 Task: Add Lily's Sweets Salted Almond Extra Dark Chocolate Bar to the cart.
Action: Mouse moved to (26, 71)
Screenshot: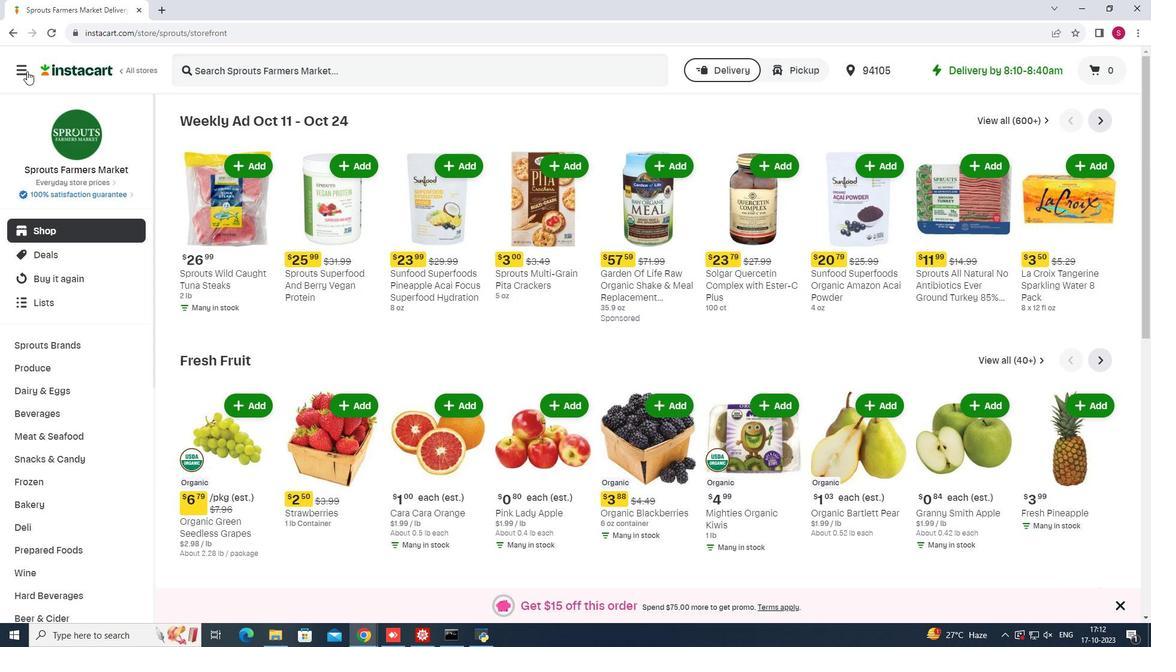 
Action: Mouse pressed left at (26, 71)
Screenshot: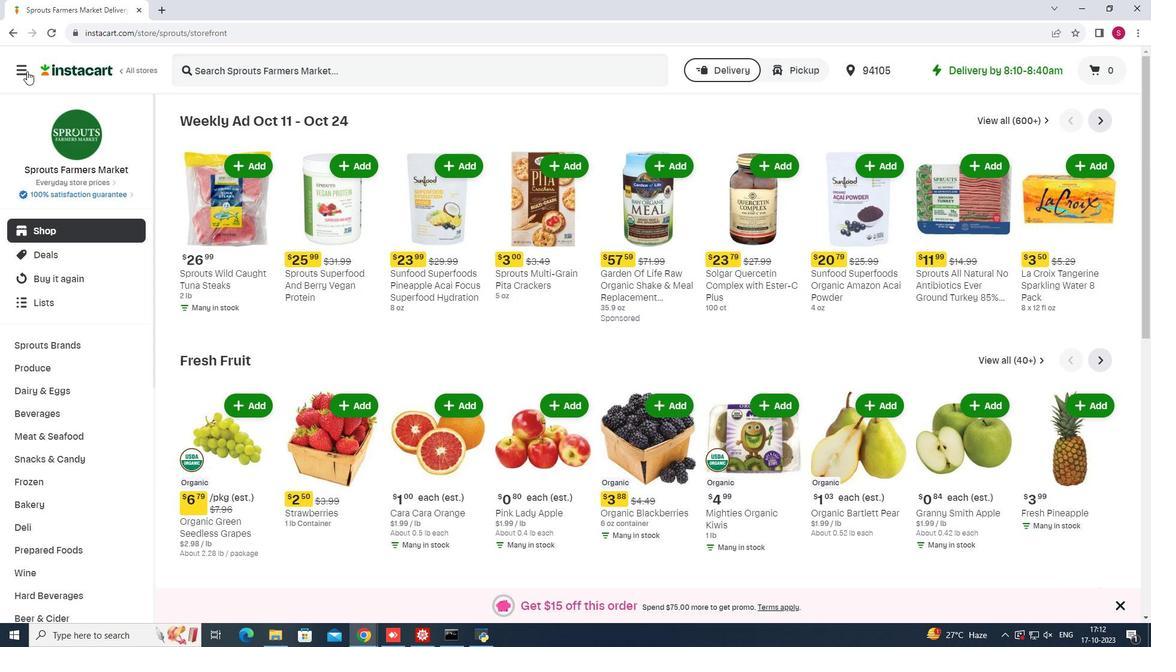 
Action: Mouse moved to (70, 323)
Screenshot: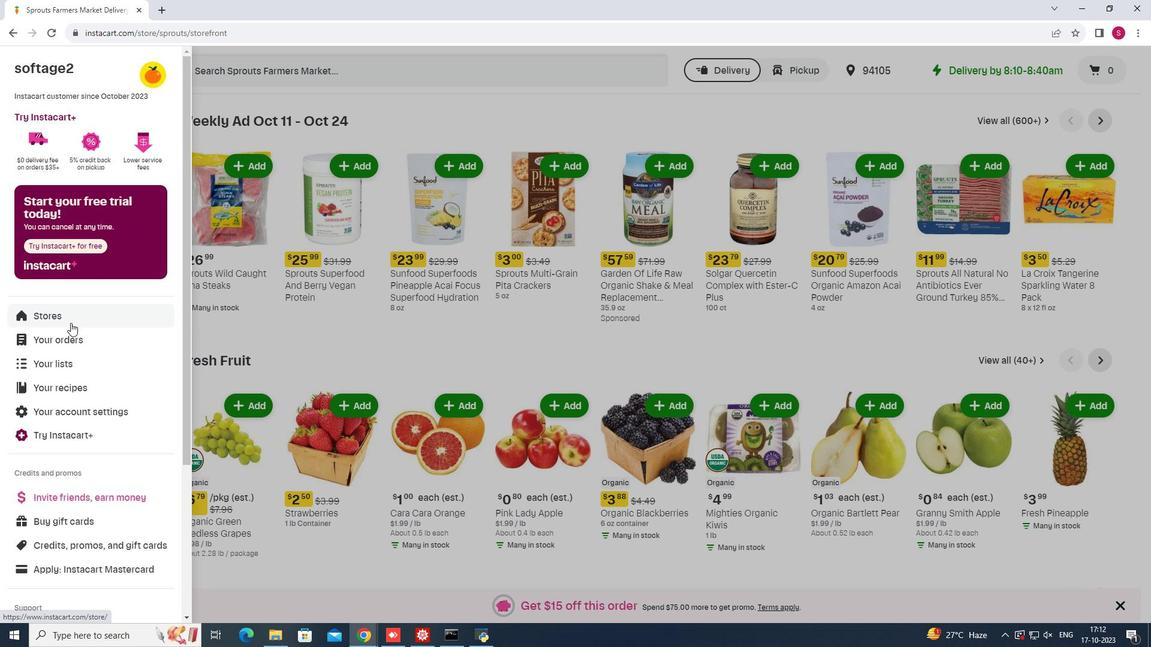 
Action: Mouse pressed left at (70, 323)
Screenshot: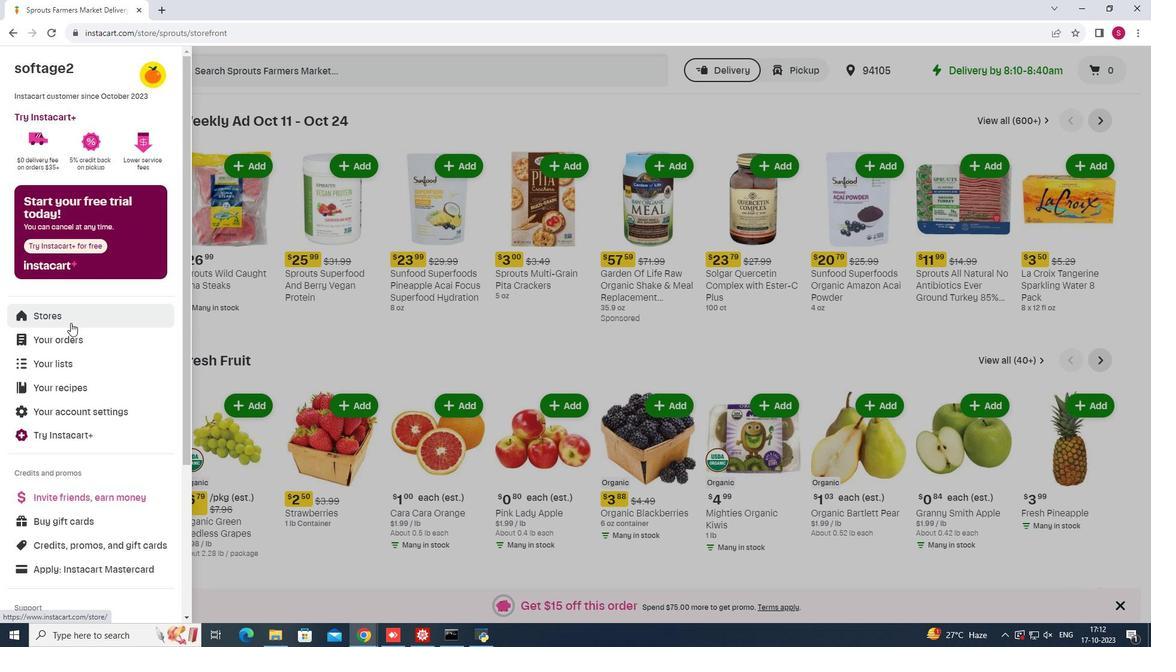 
Action: Mouse moved to (274, 105)
Screenshot: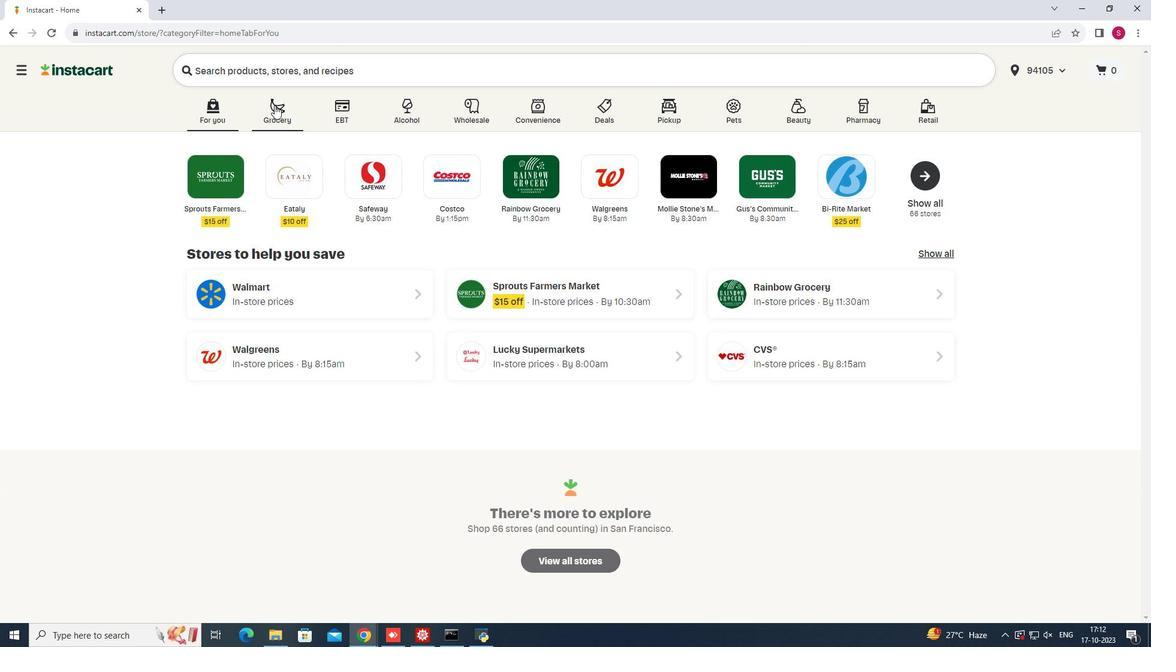 
Action: Mouse pressed left at (274, 105)
Screenshot: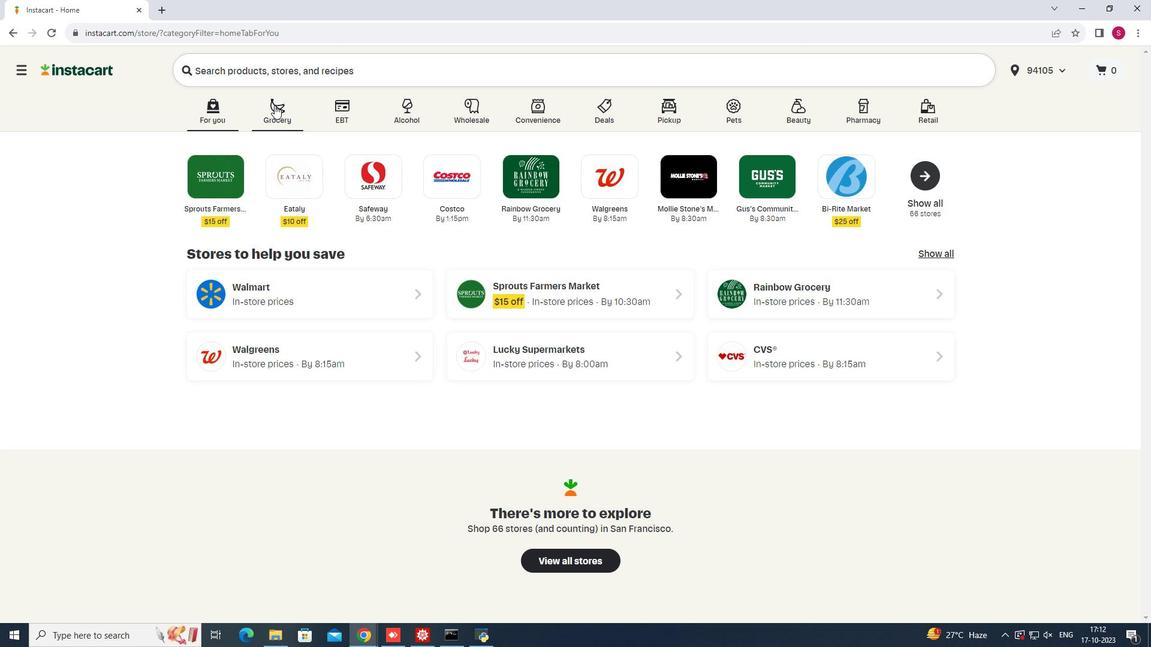 
Action: Mouse moved to (794, 166)
Screenshot: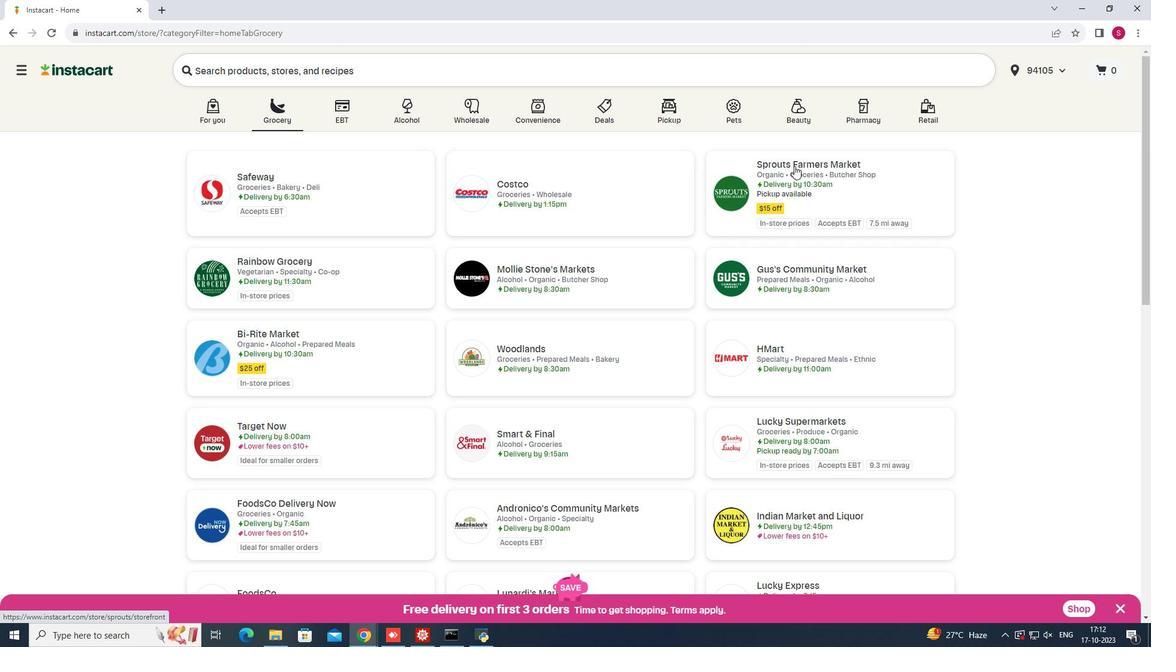 
Action: Mouse pressed left at (794, 166)
Screenshot: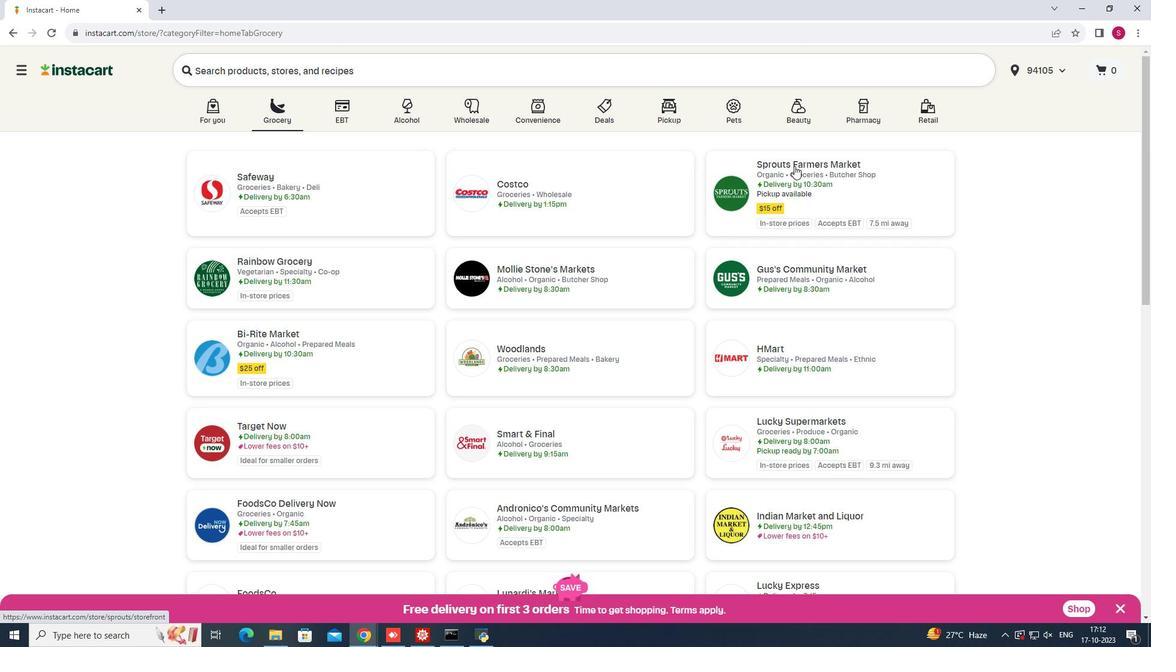 
Action: Mouse moved to (75, 462)
Screenshot: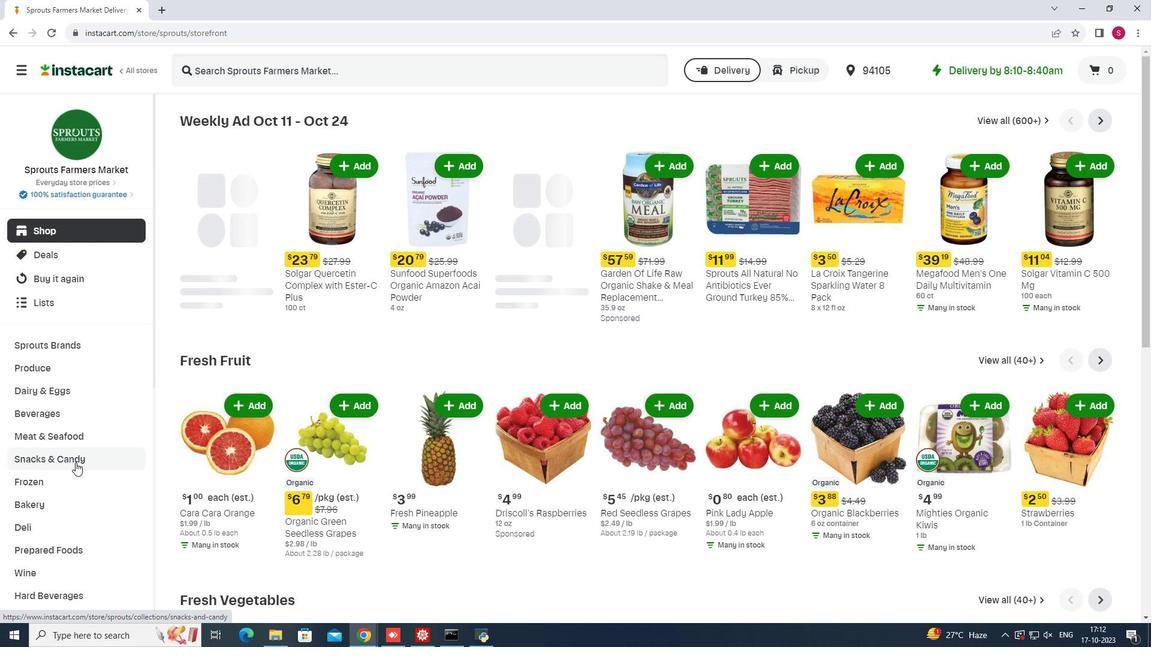 
Action: Mouse pressed left at (75, 462)
Screenshot: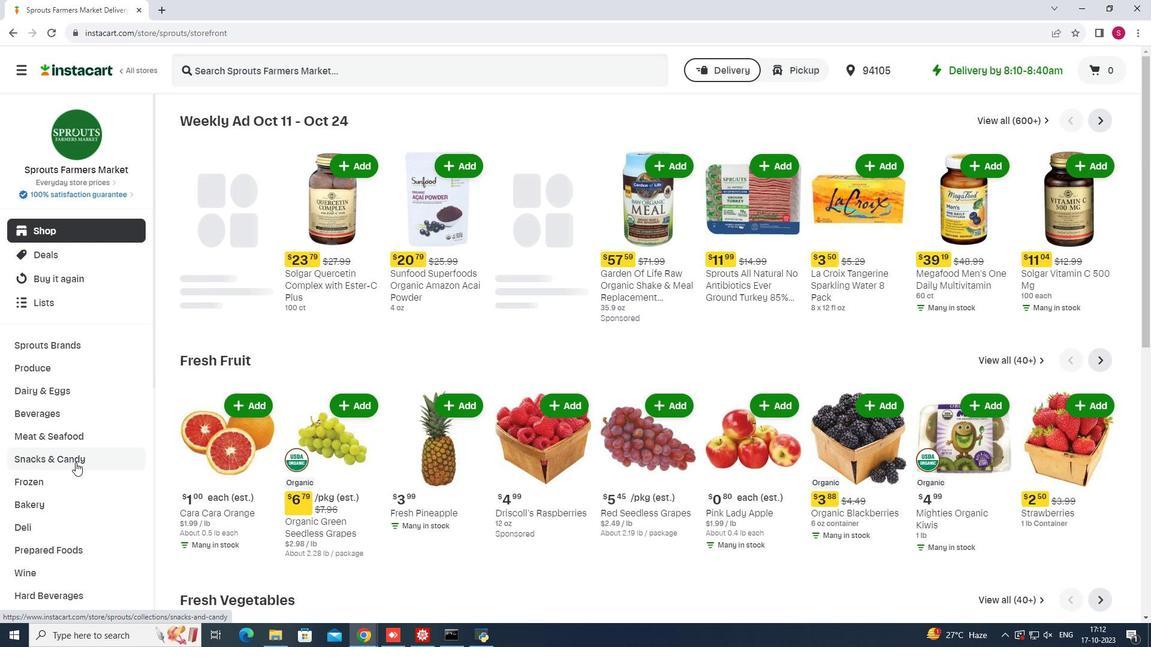 
Action: Mouse moved to (346, 148)
Screenshot: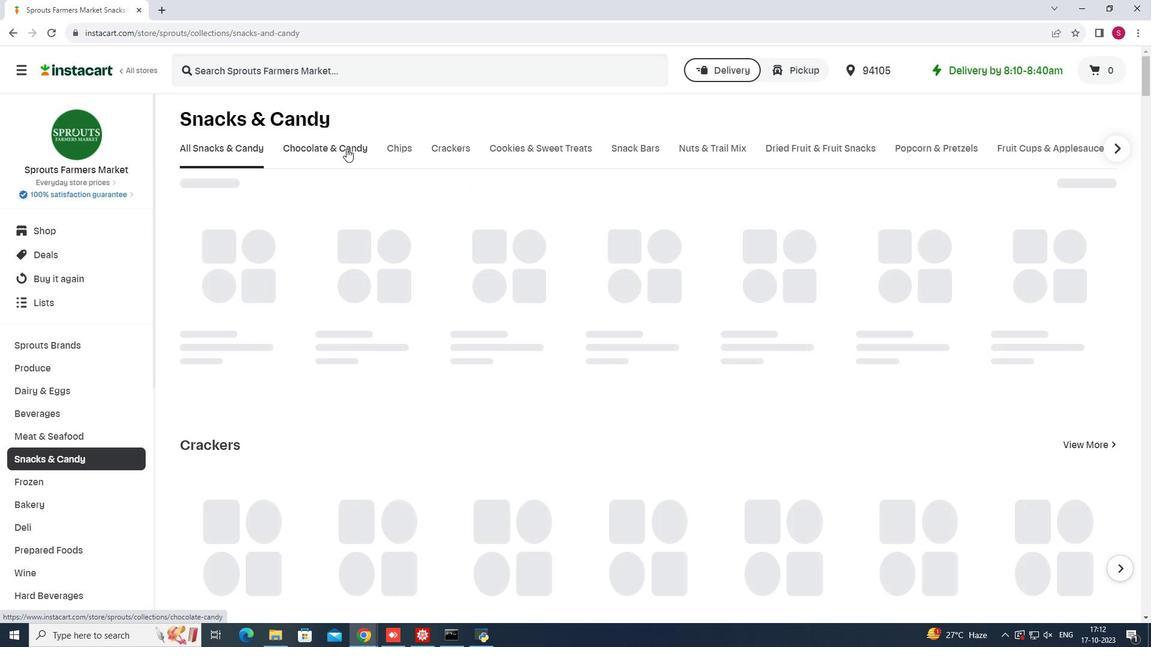 
Action: Mouse pressed left at (346, 148)
Screenshot: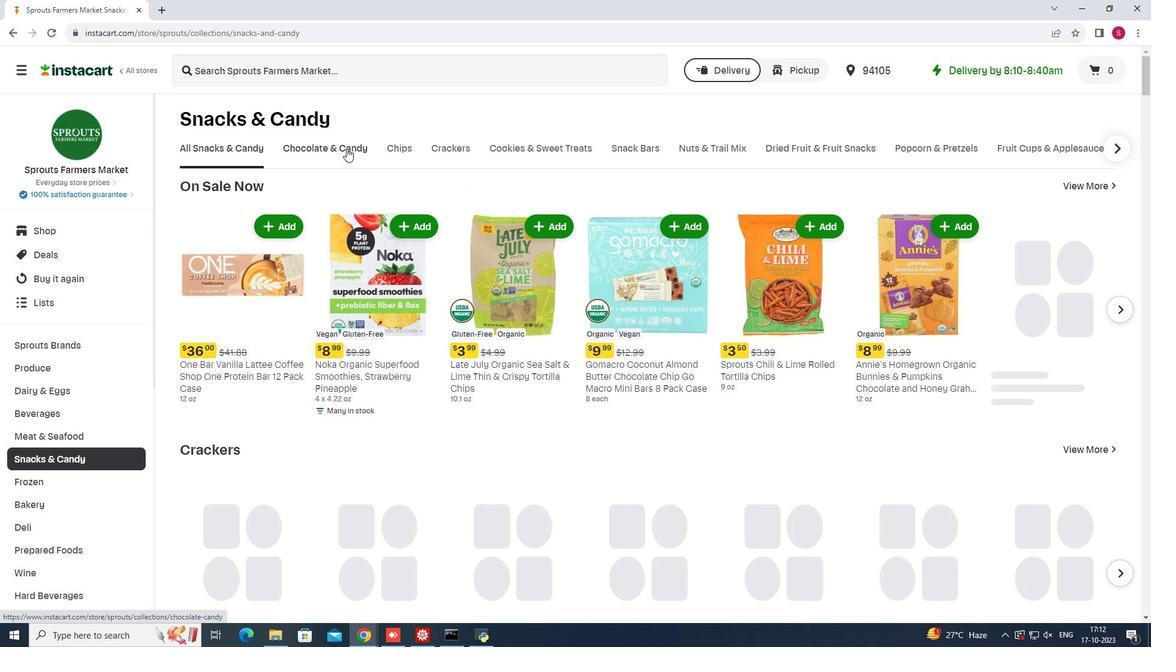 
Action: Mouse moved to (321, 201)
Screenshot: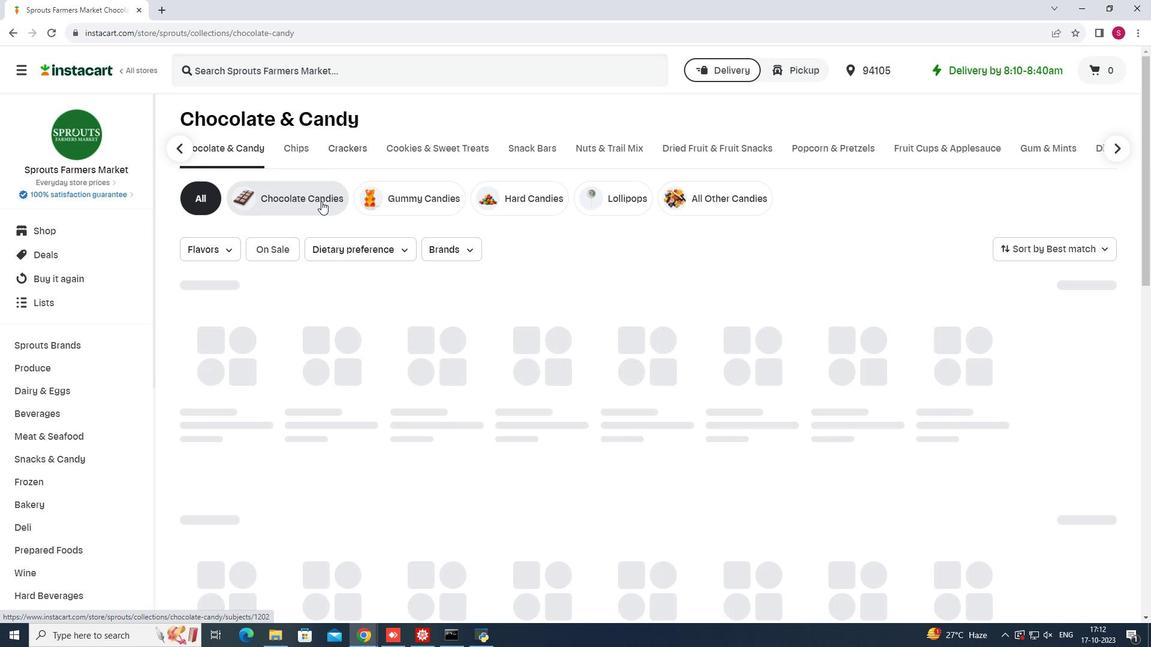 
Action: Mouse pressed left at (321, 201)
Screenshot: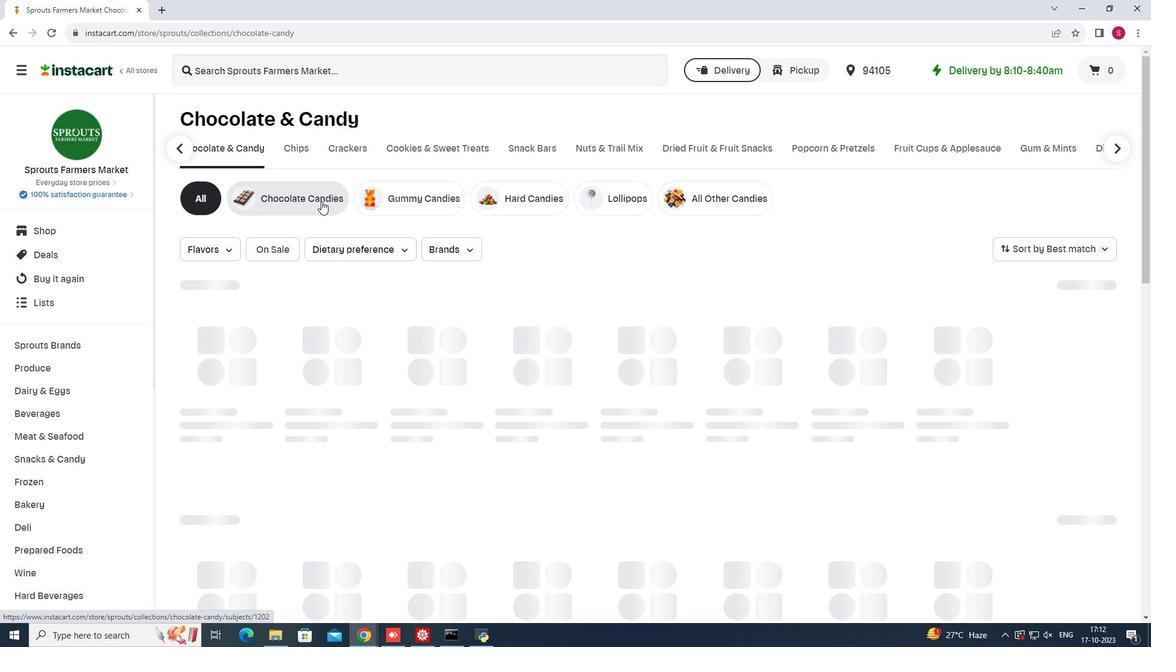 
Action: Mouse moved to (437, 72)
Screenshot: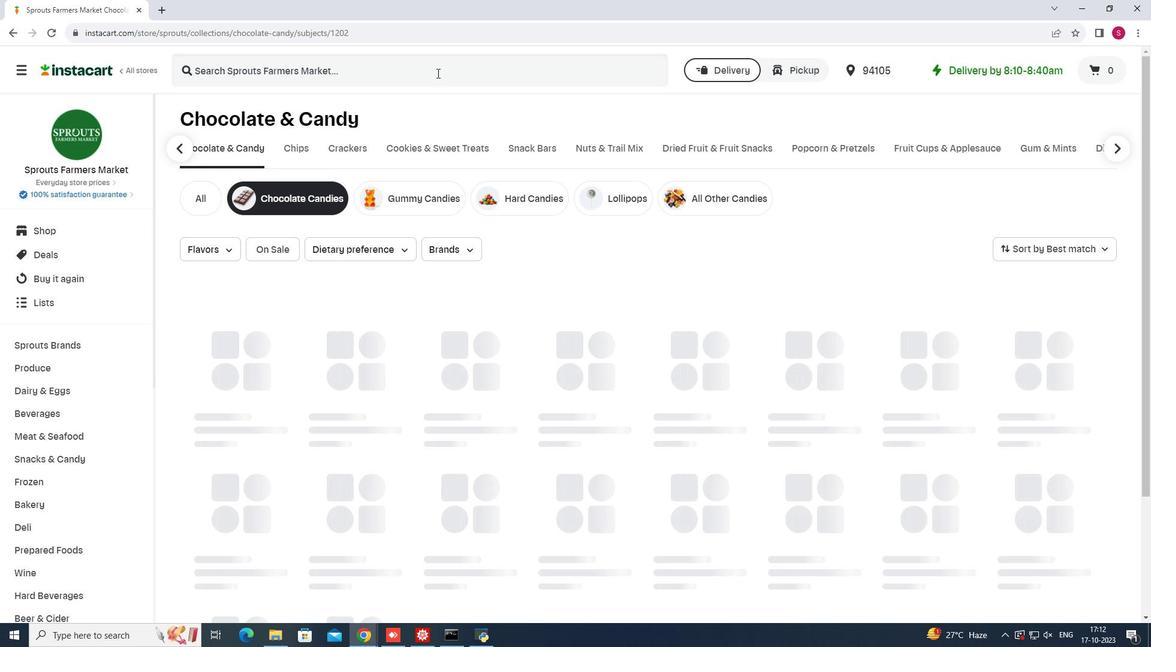 
Action: Mouse pressed left at (437, 72)
Screenshot: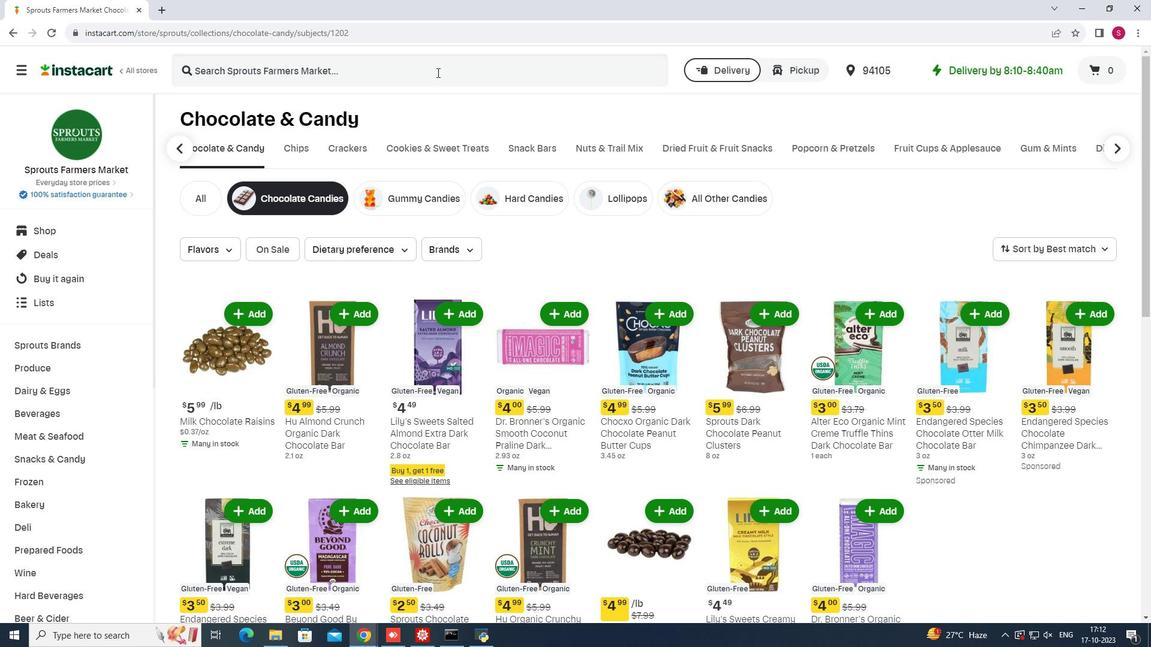 
Action: Key pressed <Key.shift>lily's<Key.backspace><Key.backspace><Key.backspace><Key.backspace><Key.backspace><Key.backspace><Key.backspace><Key.backspace><Key.backspace><Key.backspace><Key.backspace><Key.backspace><Key.backspace><Key.backspace><Key.backspace><Key.backspace><Key.backspace><Key.backspace><Key.shift><Key.shift><Key.shift>Lily's<Key.space><Key.shift>Sweets<Key.space><Key.shift>Salted<Key.space><Key.shift>Almond<Key.space><Key.shift>Extra<Key.space><Key.shift>Dark<Key.space><Key.shift>Chocolate<Key.space><Key.shift>Bar<Key.enter>
Screenshot: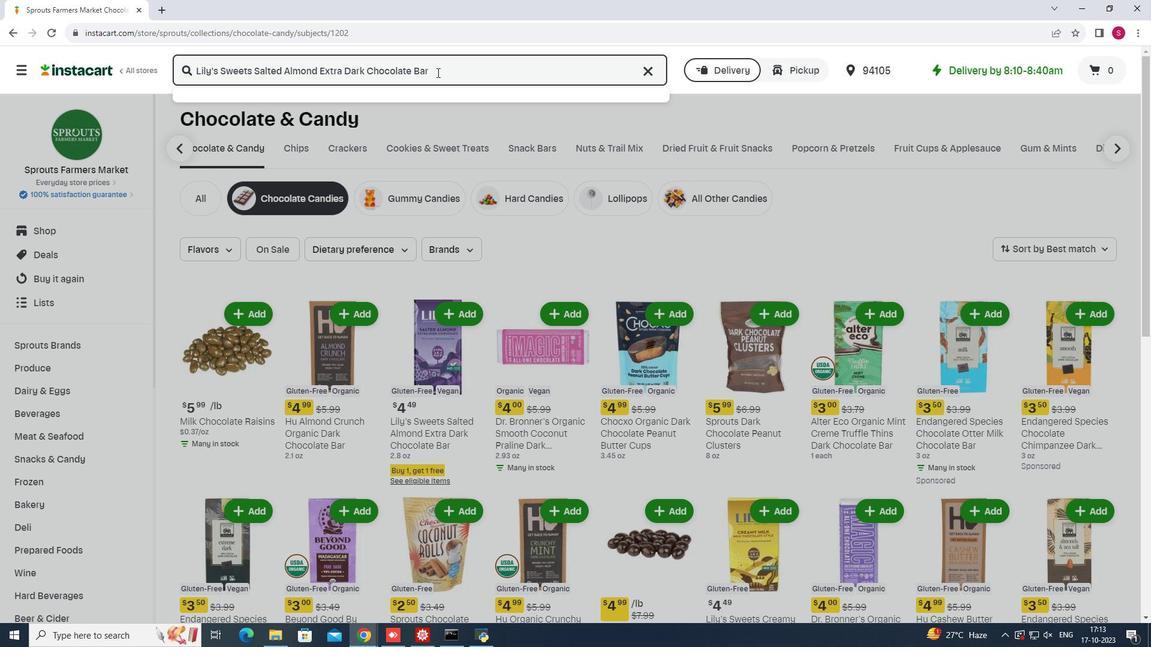 
Action: Mouse moved to (795, 420)
Screenshot: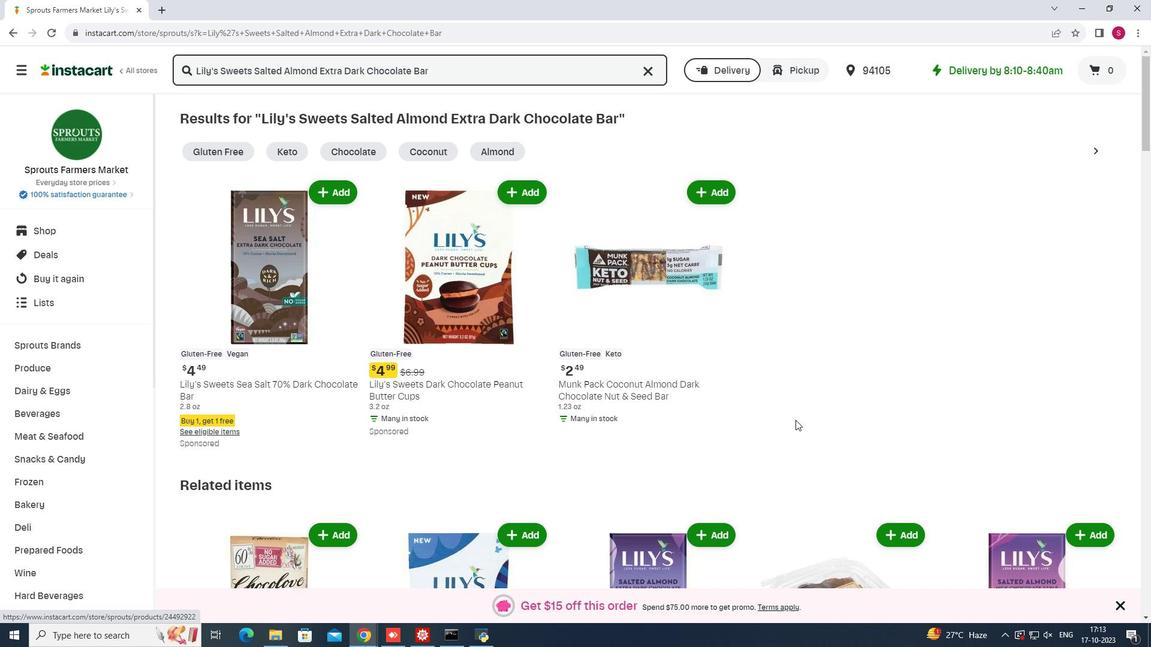 
Action: Mouse scrolled (795, 419) with delta (0, 0)
Screenshot: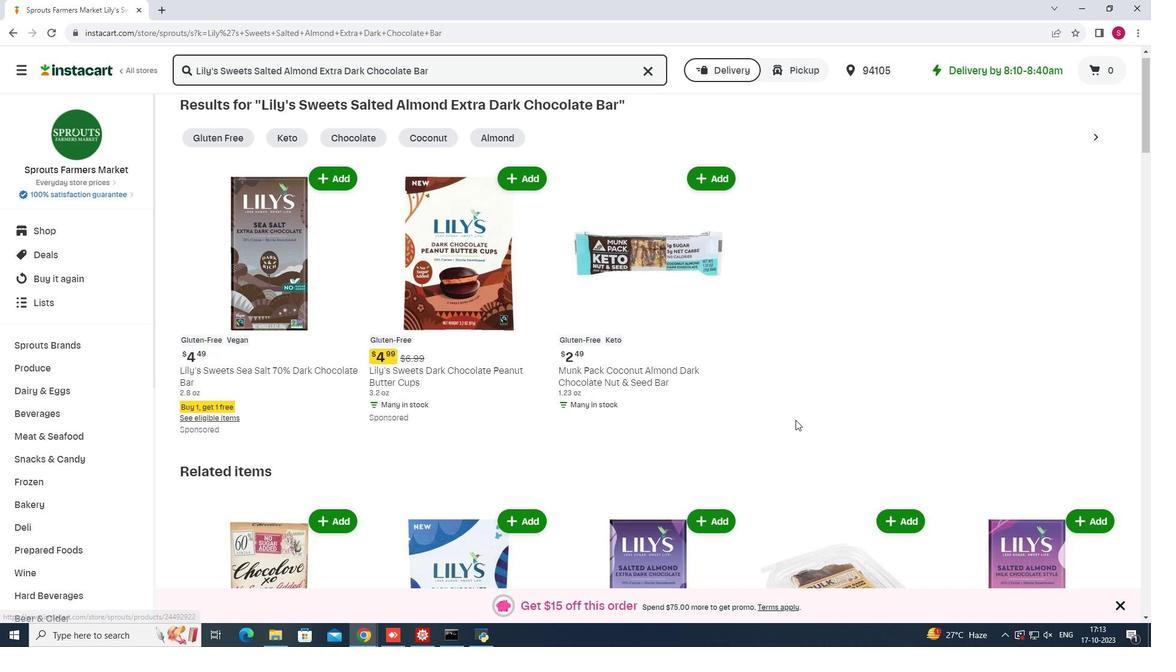 
Action: Mouse scrolled (795, 419) with delta (0, 0)
Screenshot: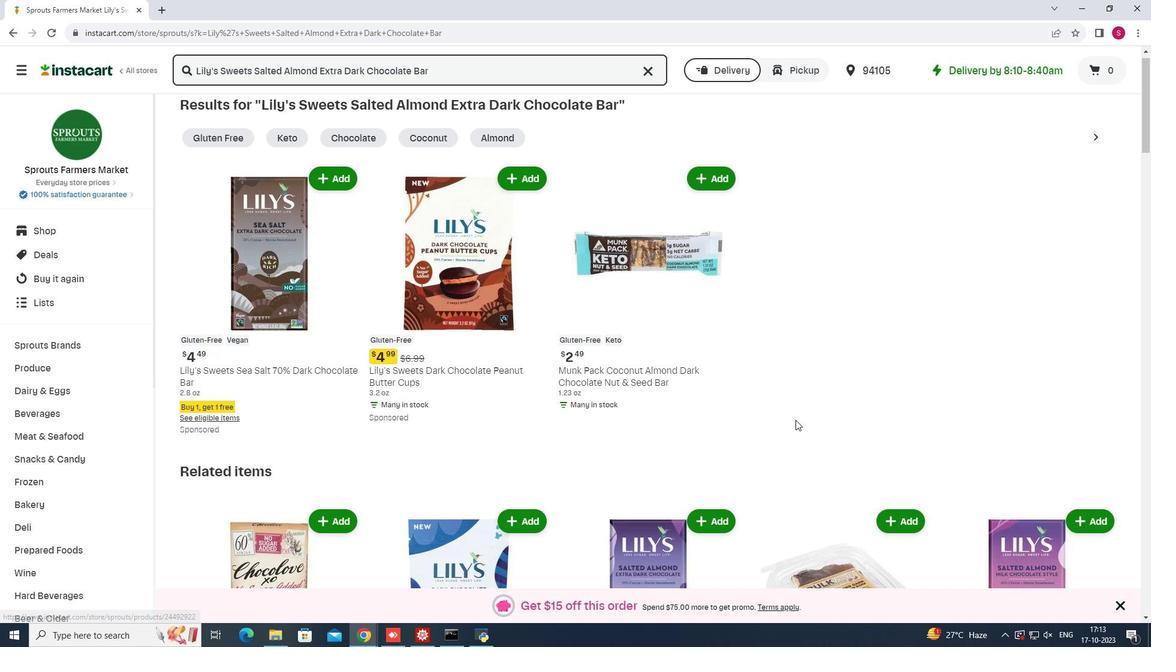 
Action: Mouse scrolled (795, 419) with delta (0, 0)
Screenshot: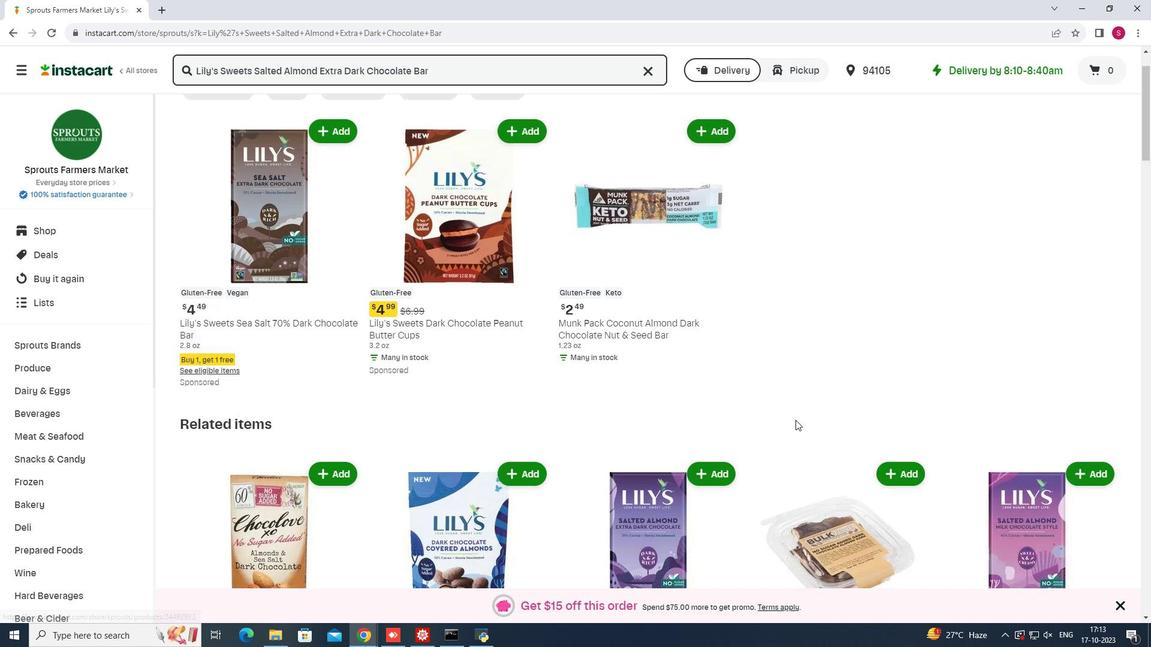 
Action: Mouse scrolled (795, 419) with delta (0, 0)
Screenshot: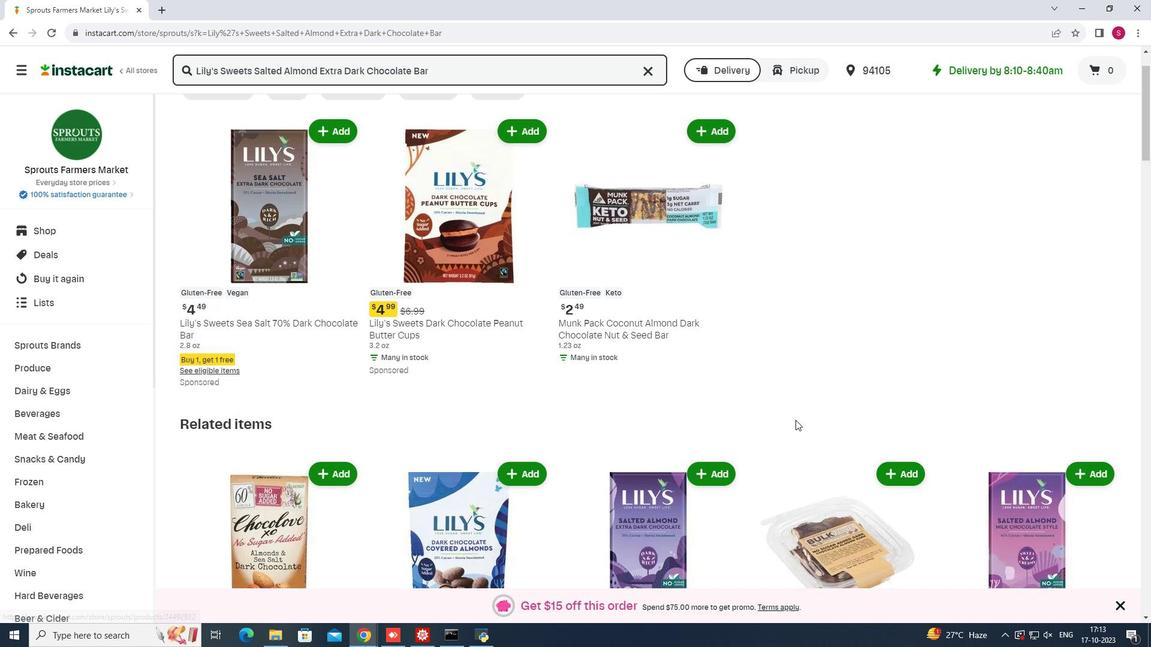 
Action: Mouse scrolled (795, 419) with delta (0, 0)
Screenshot: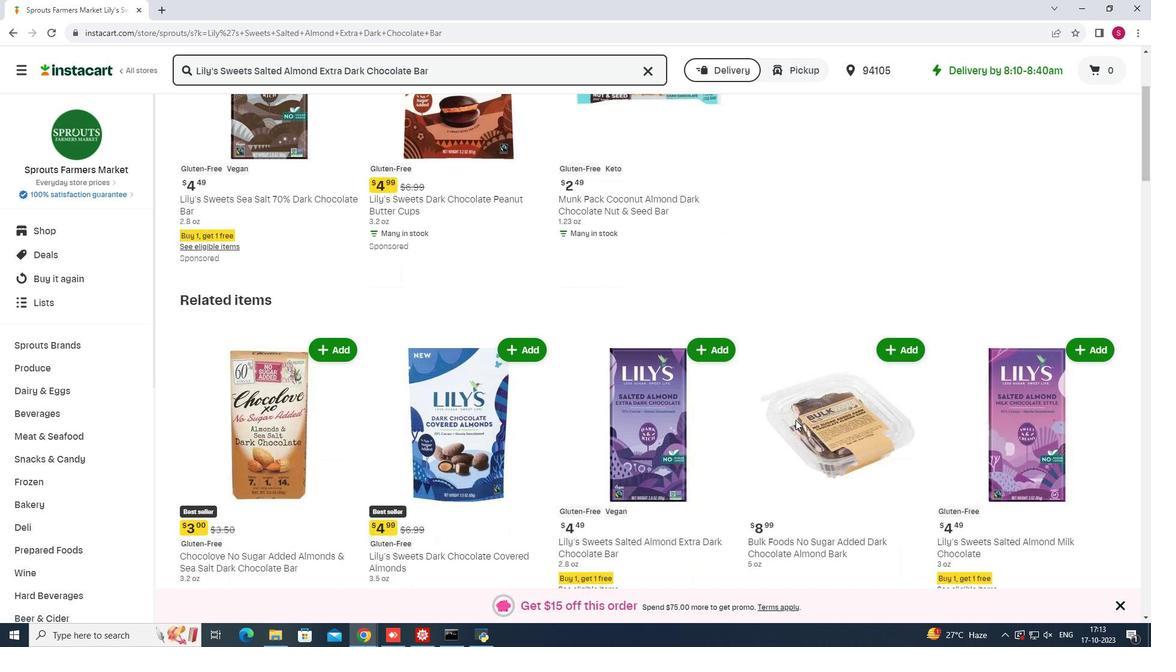 
Action: Mouse moved to (774, 454)
Screenshot: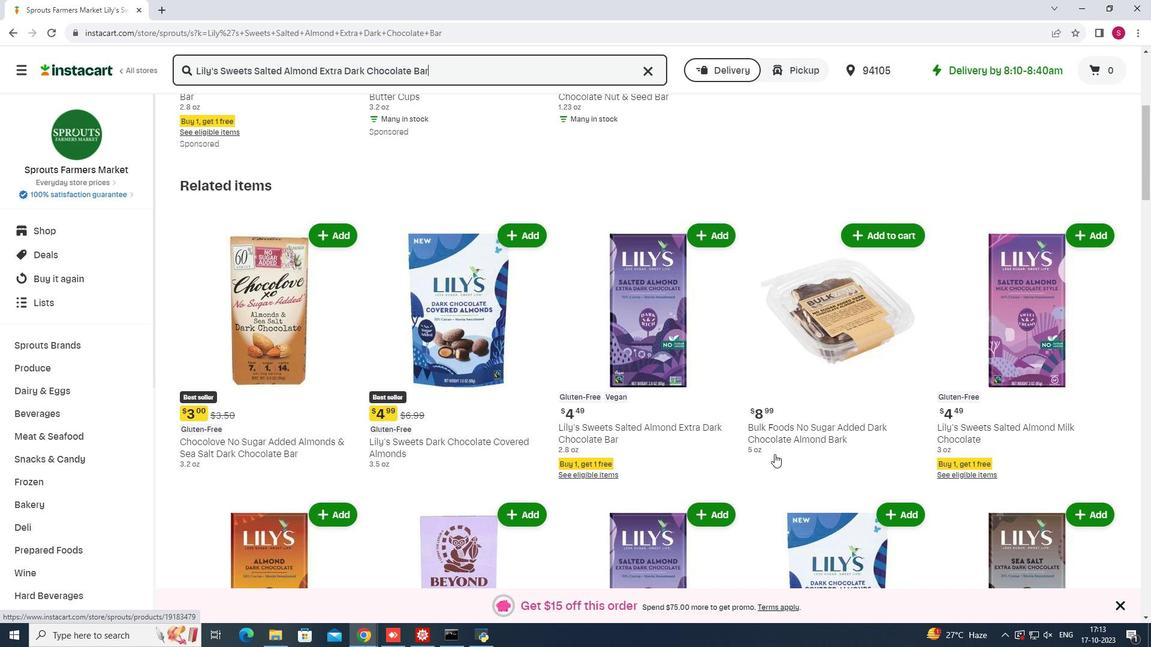 
Action: Mouse scrolled (774, 453) with delta (0, 0)
Screenshot: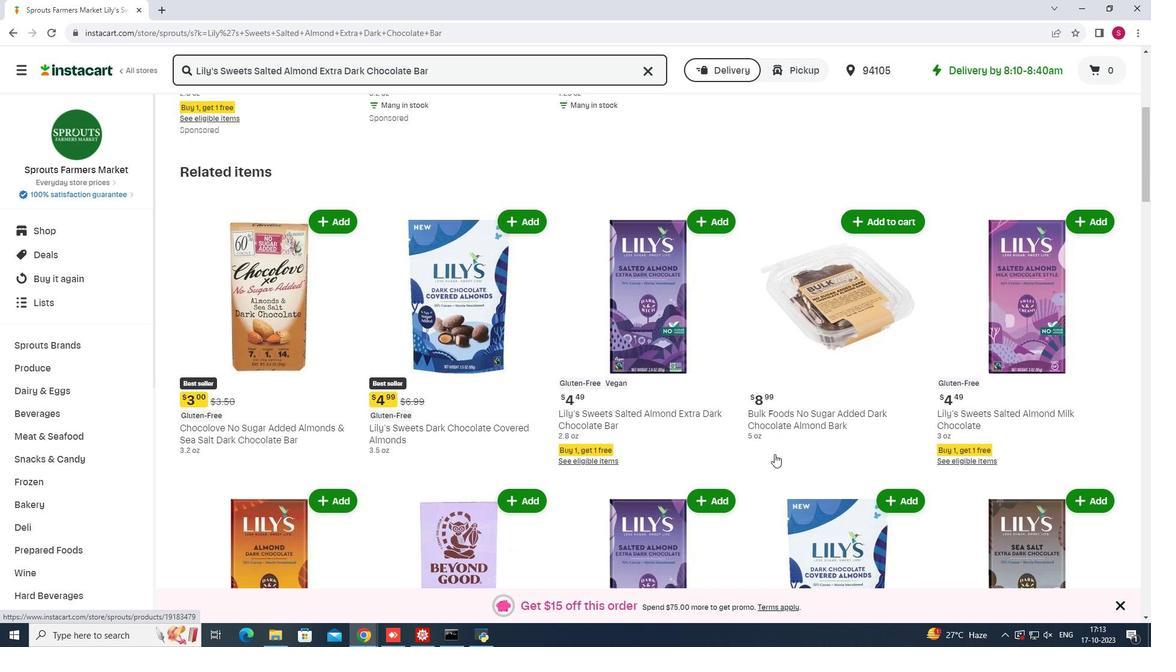 
Action: Mouse moved to (693, 179)
Screenshot: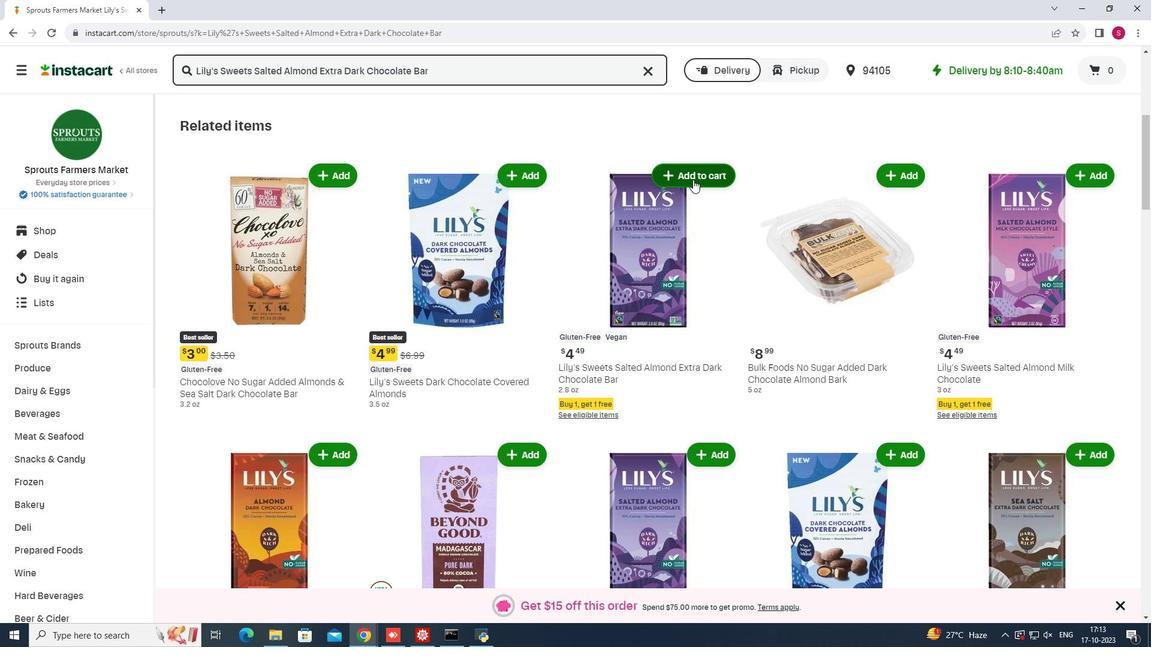 
Action: Mouse pressed left at (693, 179)
Screenshot: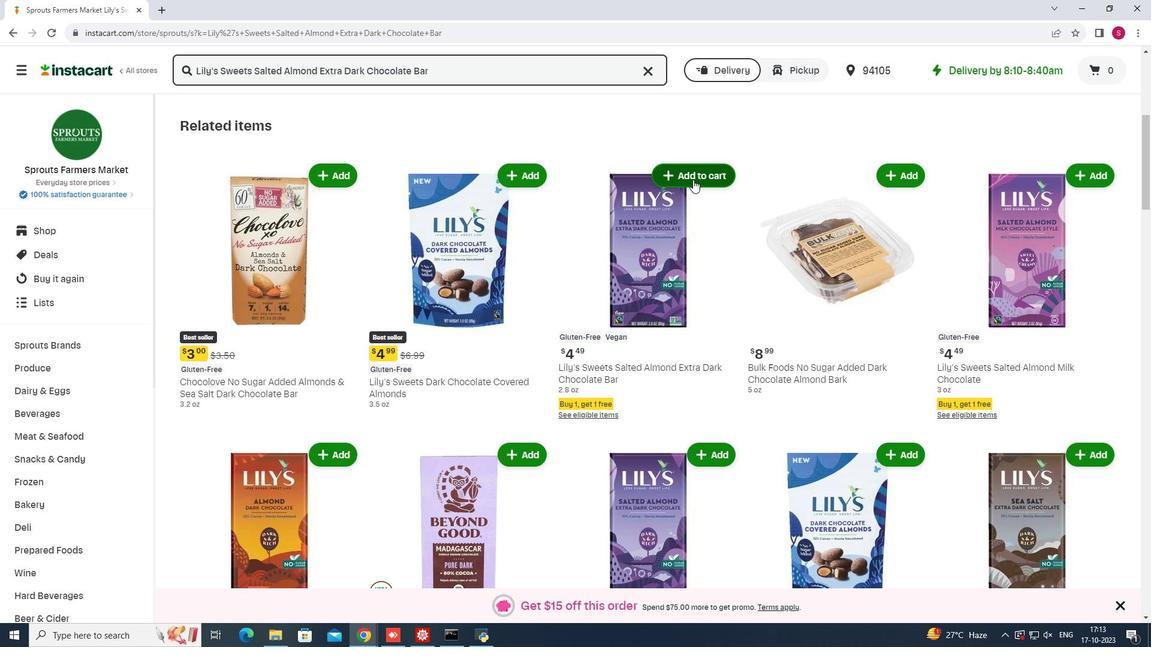 
Action: Mouse moved to (805, 184)
Screenshot: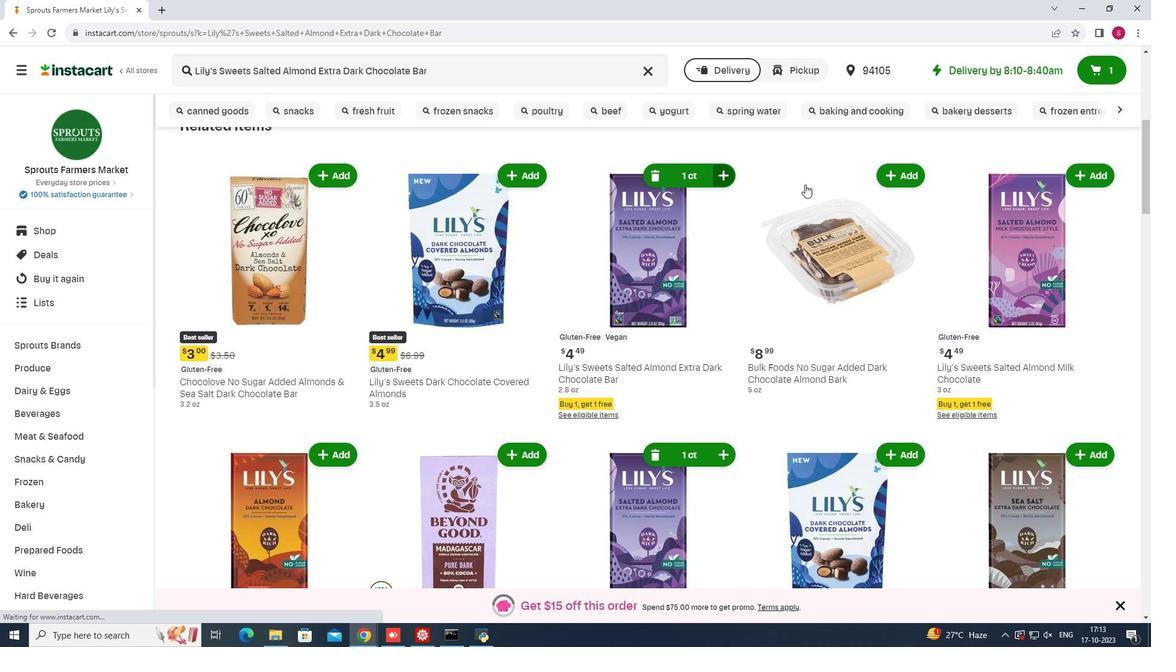 
